 Task: Select spam messages.
Action: Mouse moved to (654, 91)
Screenshot: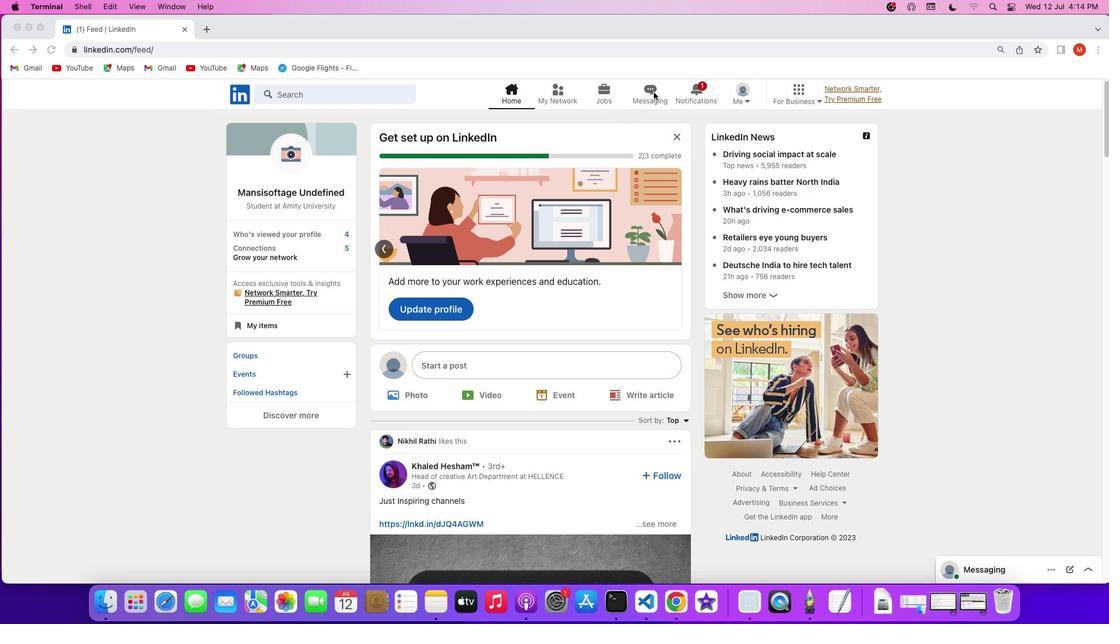 
Action: Mouse pressed left at (654, 91)
Screenshot: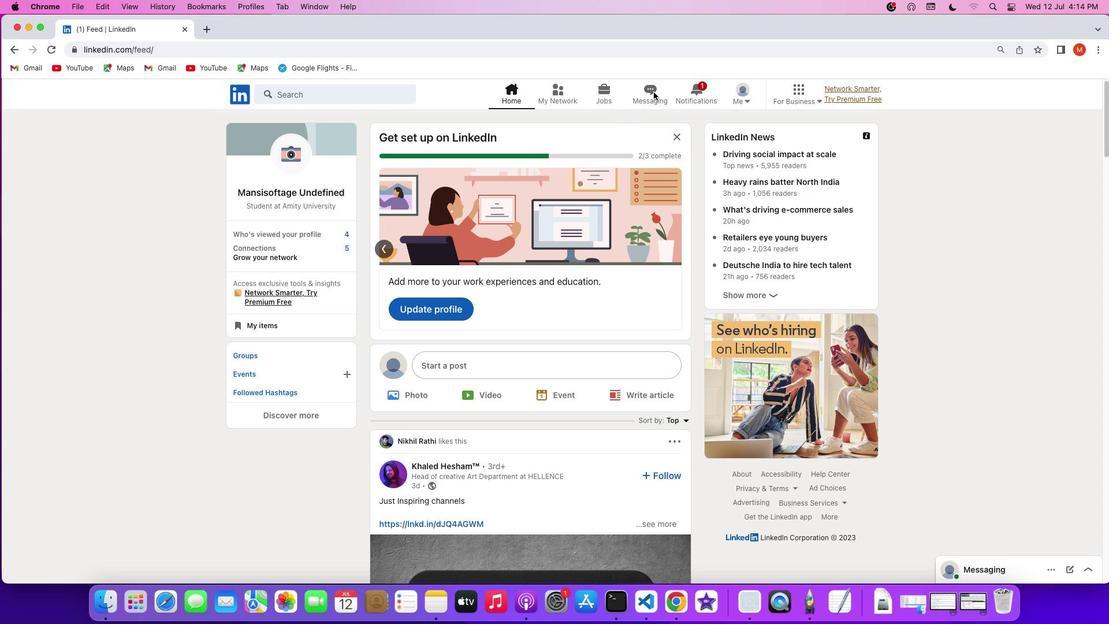 
Action: Mouse pressed left at (654, 91)
Screenshot: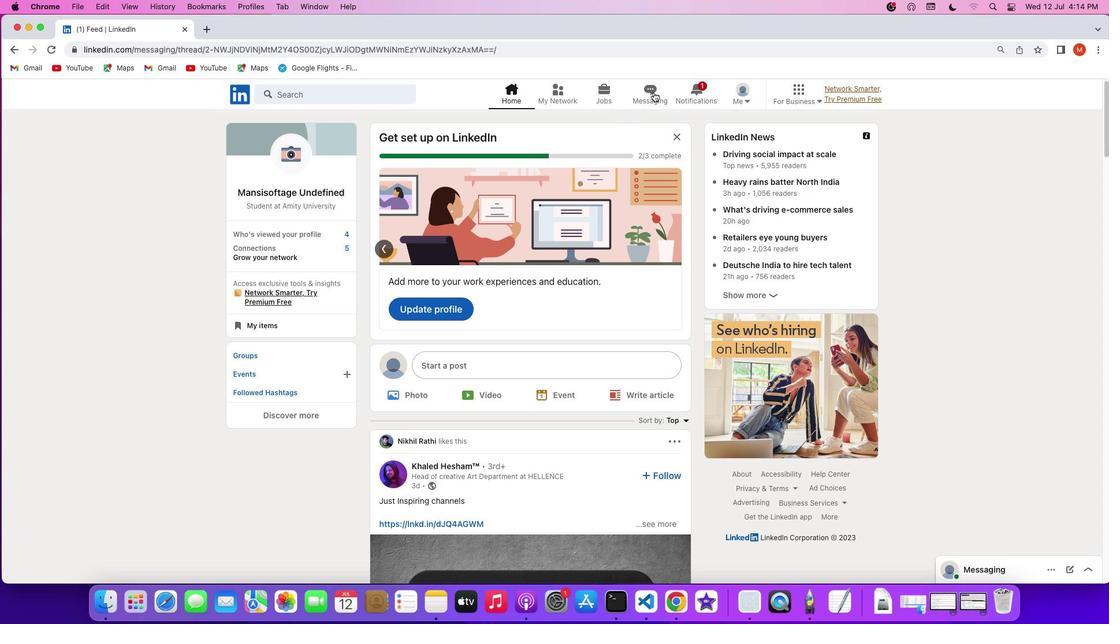 
Action: Mouse moved to (393, 156)
Screenshot: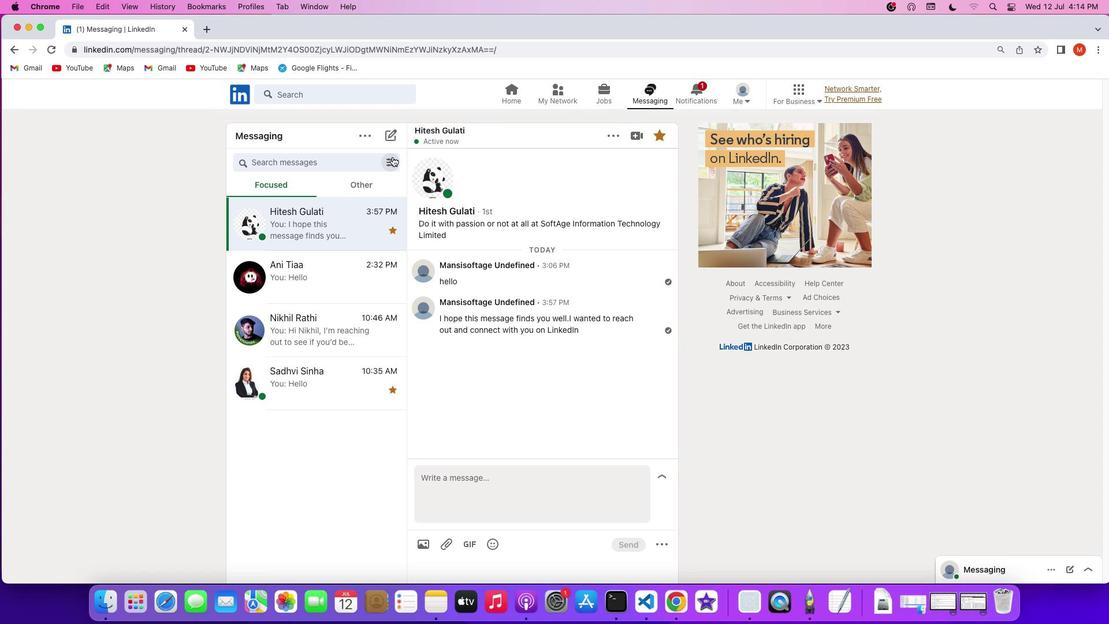
Action: Mouse pressed left at (393, 156)
Screenshot: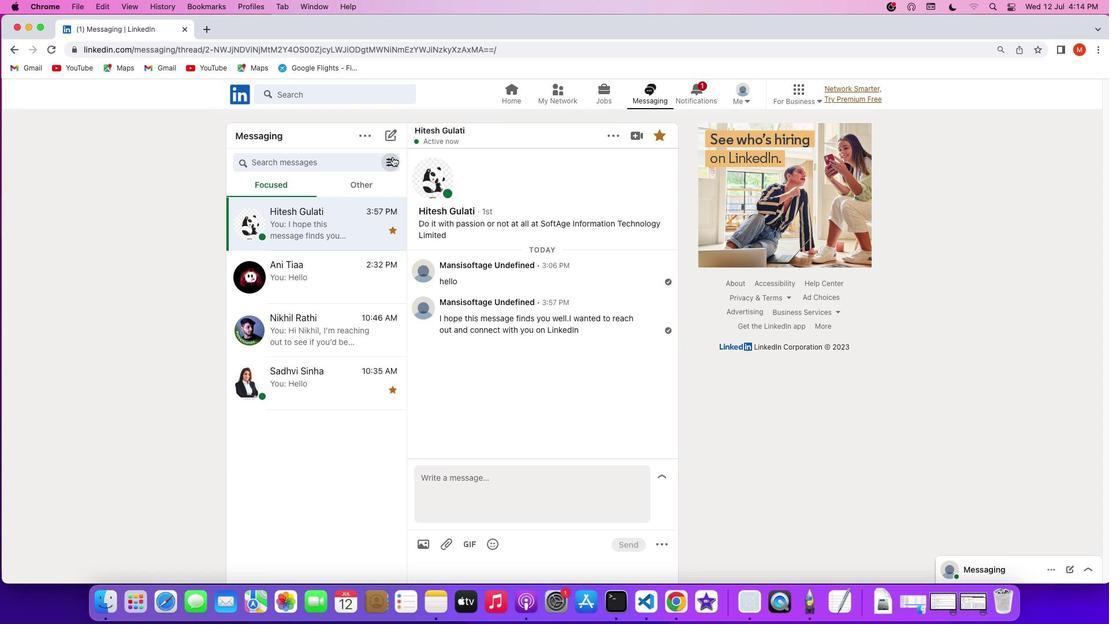 
Action: Mouse moved to (354, 287)
Screenshot: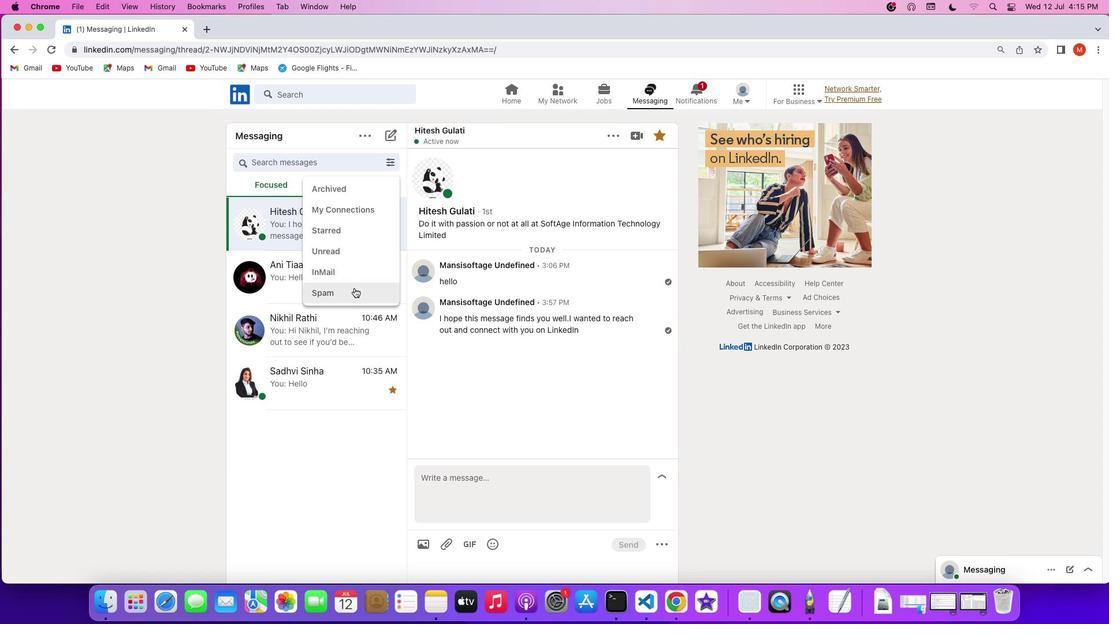 
Action: Mouse pressed left at (354, 287)
Screenshot: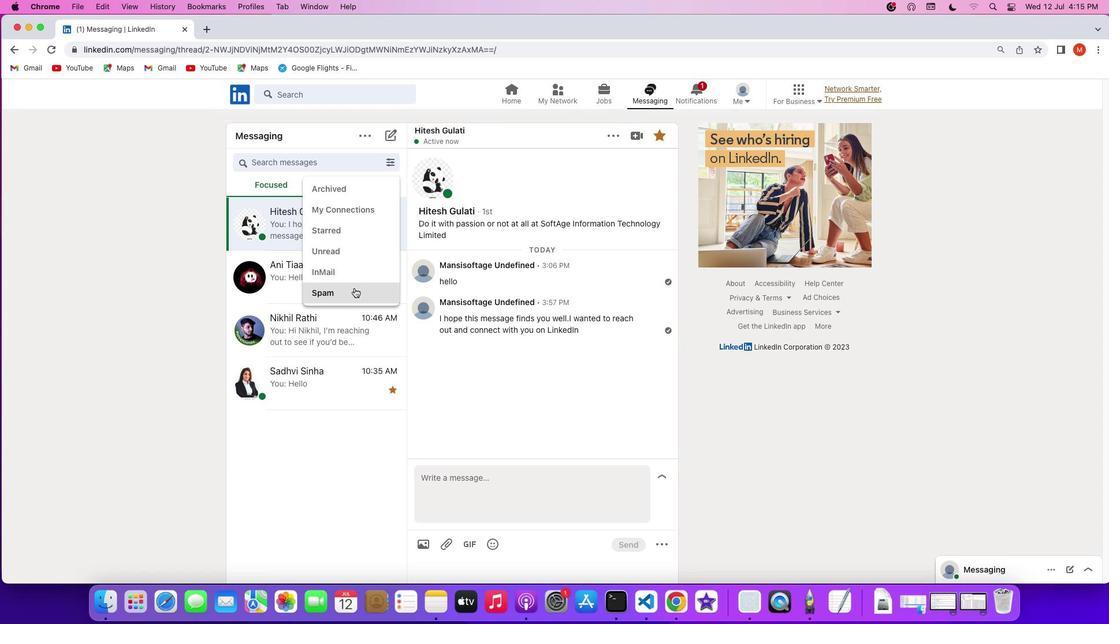 
